Task: In Heading Arial with underline. Font size of heading  '18'Font style of data Calibri. Font size of data  9Alignment of headline & data Align center. Fill color in heading,  RedFont color of data Black Apply border in Data No BorderIn the sheet  Attendance Sheet for Weekly Assessmentbook
Action: Mouse moved to (235, 165)
Screenshot: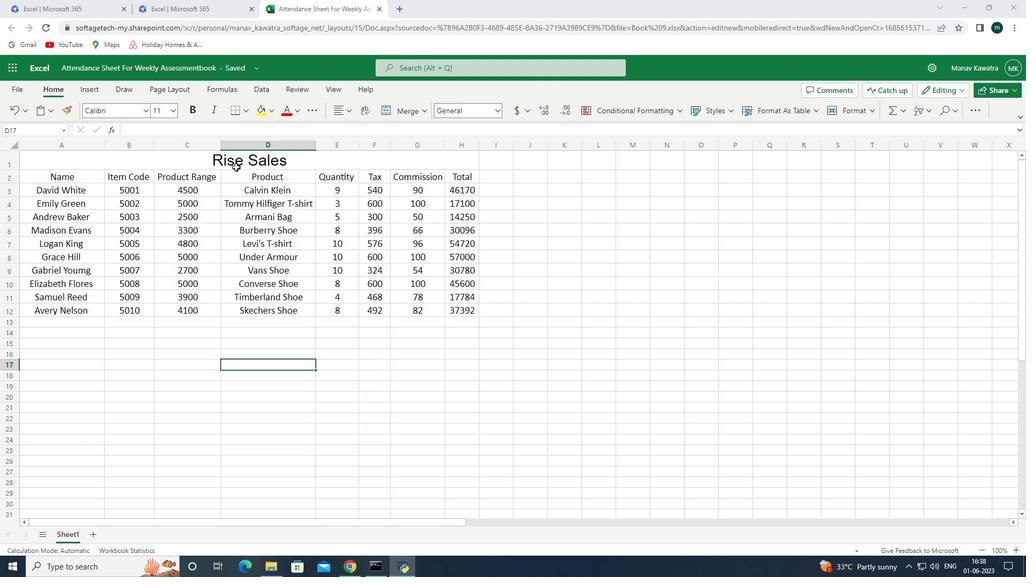 
Action: Mouse pressed left at (235, 165)
Screenshot: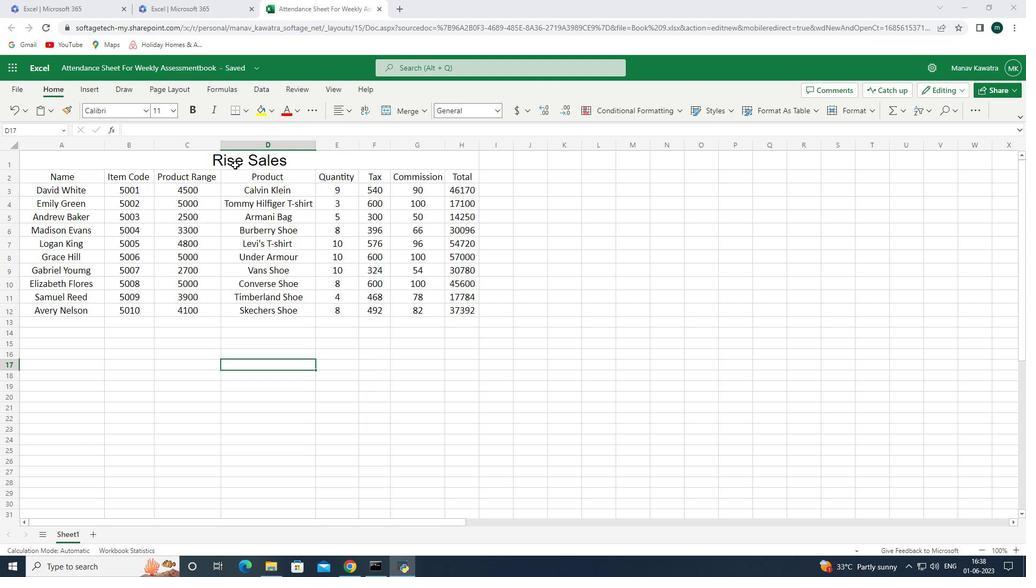 
Action: Mouse moved to (174, 113)
Screenshot: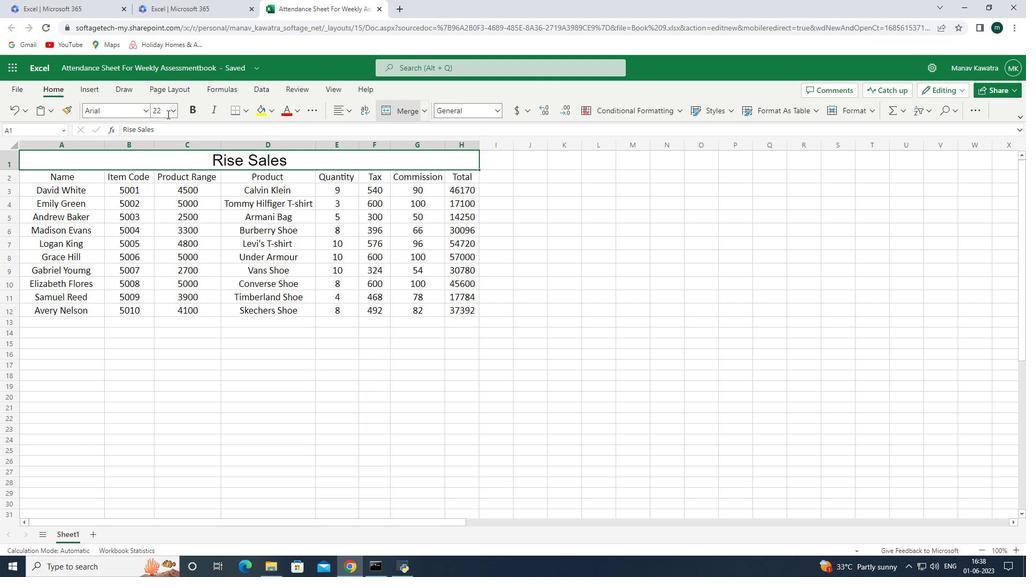 
Action: Mouse pressed left at (174, 113)
Screenshot: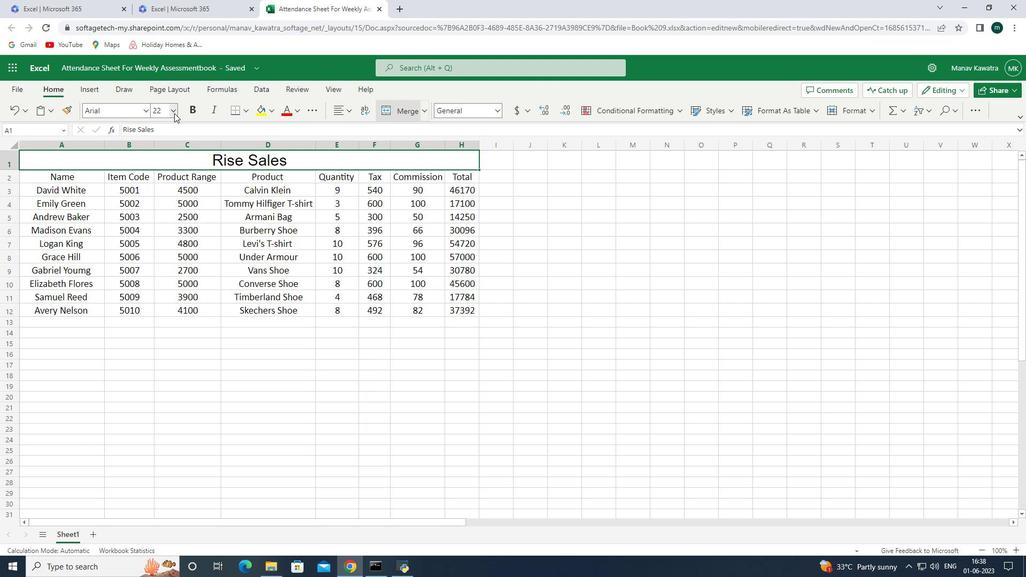 
Action: Mouse moved to (172, 246)
Screenshot: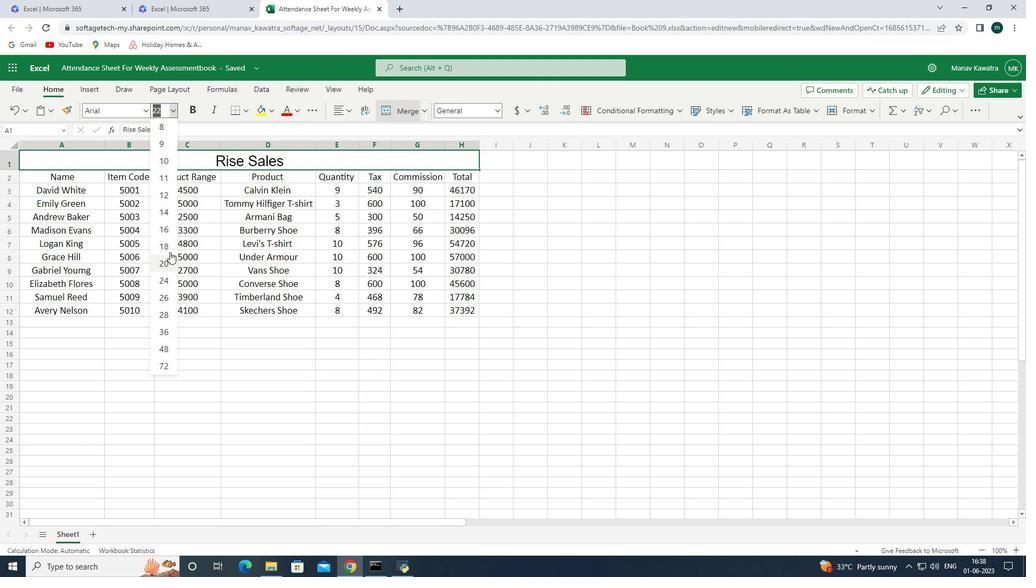 
Action: Mouse pressed left at (172, 246)
Screenshot: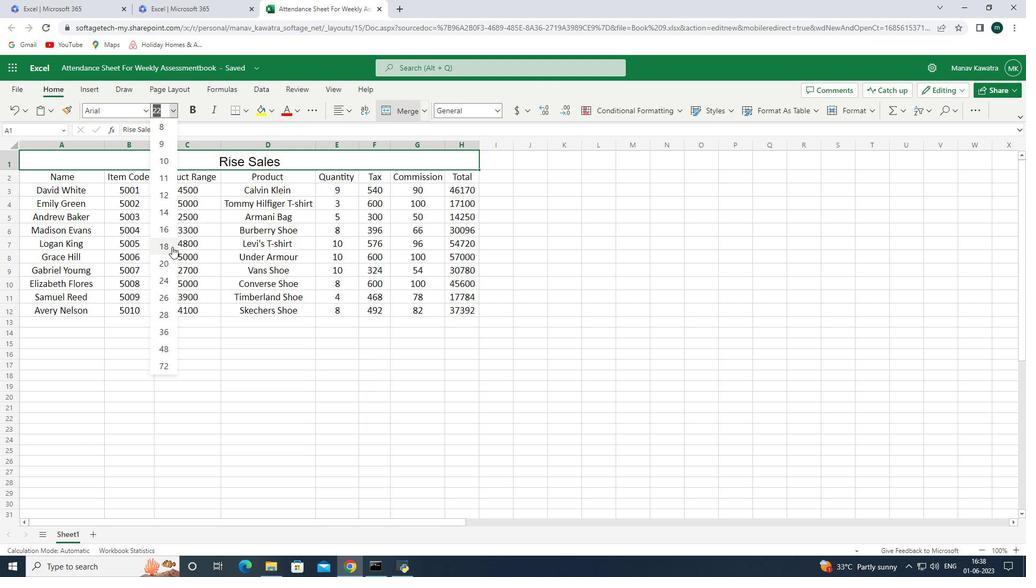 
Action: Mouse moved to (316, 105)
Screenshot: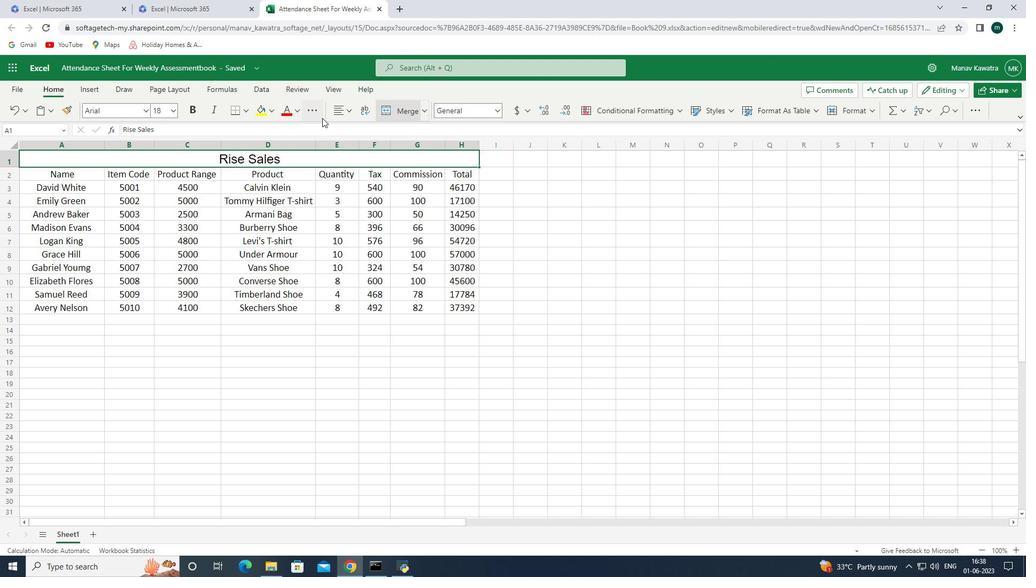
Action: Mouse pressed left at (316, 105)
Screenshot: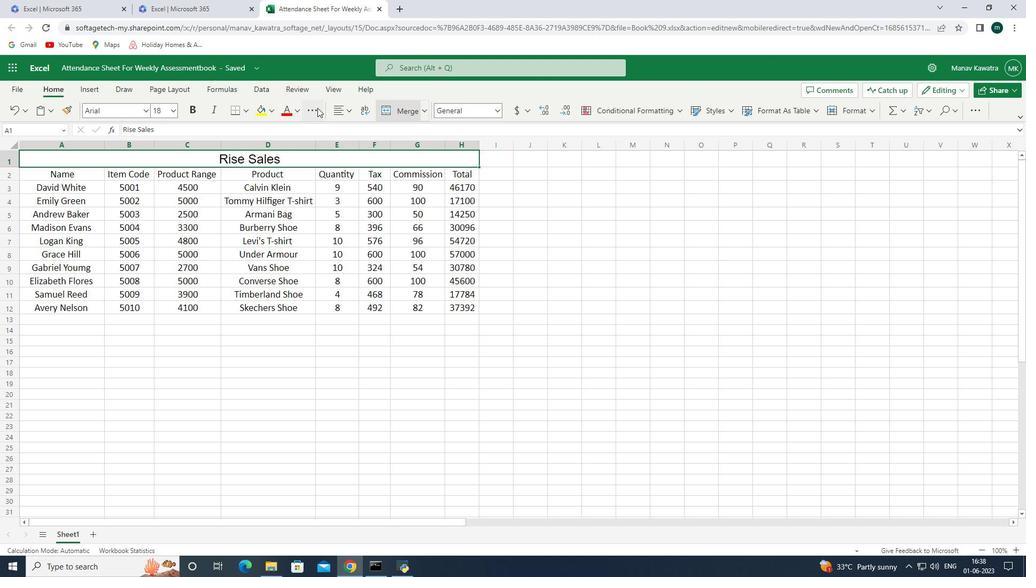 
Action: Mouse moved to (335, 183)
Screenshot: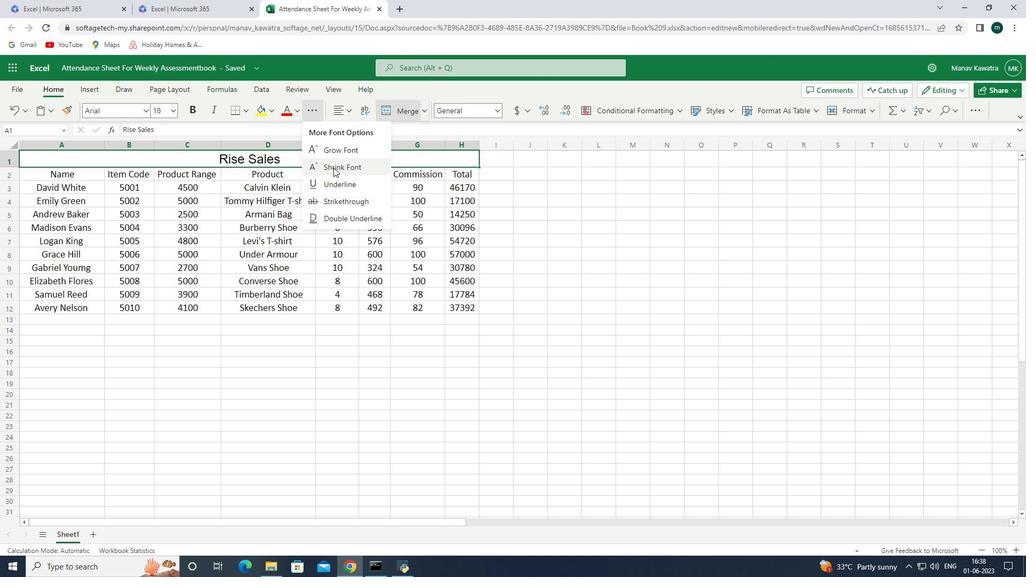 
Action: Mouse pressed left at (335, 183)
Screenshot: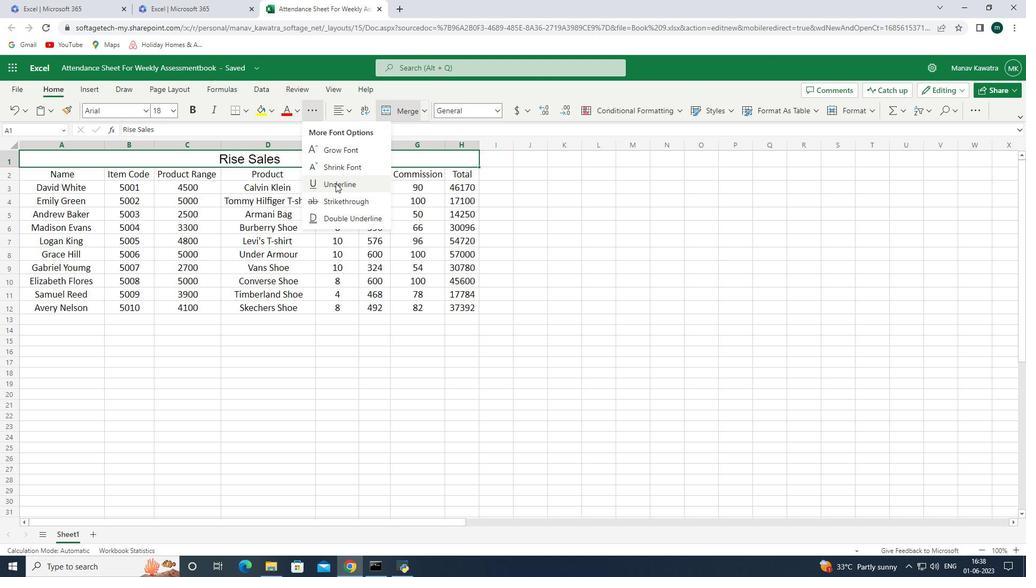 
Action: Mouse moved to (87, 175)
Screenshot: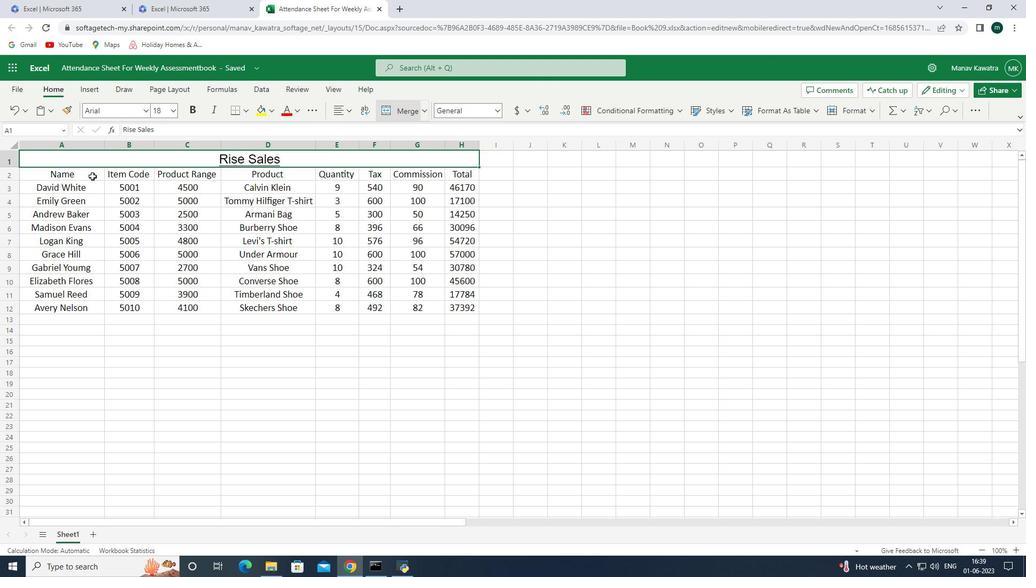 
Action: Mouse pressed left at (87, 175)
Screenshot: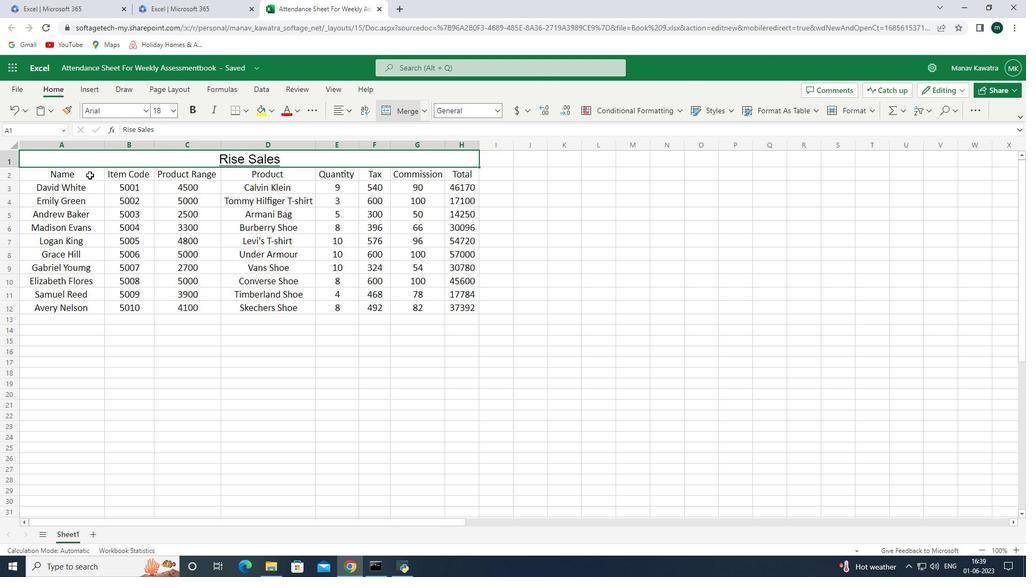
Action: Mouse moved to (547, 262)
Screenshot: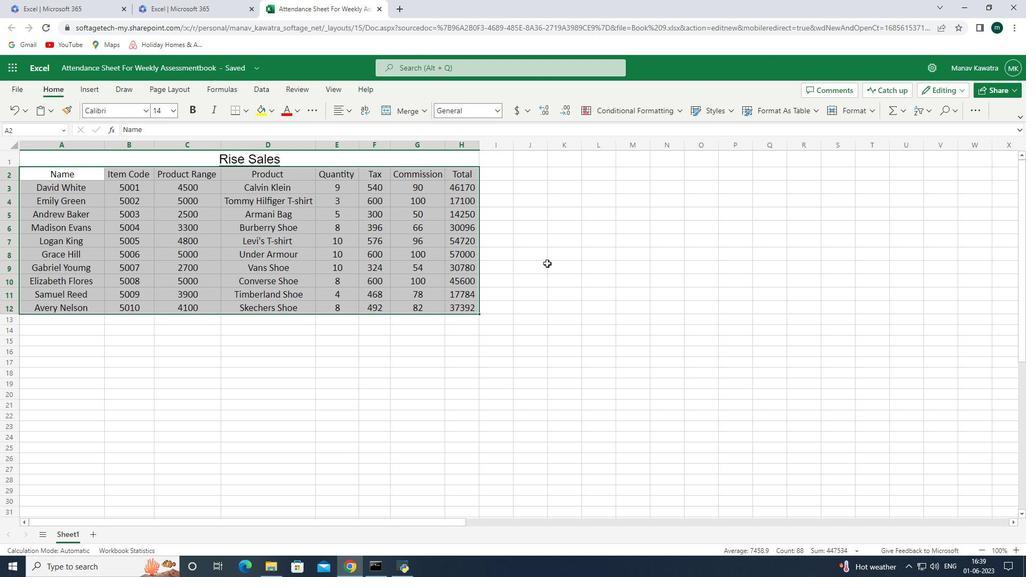 
Action: Mouse pressed left at (547, 262)
Screenshot: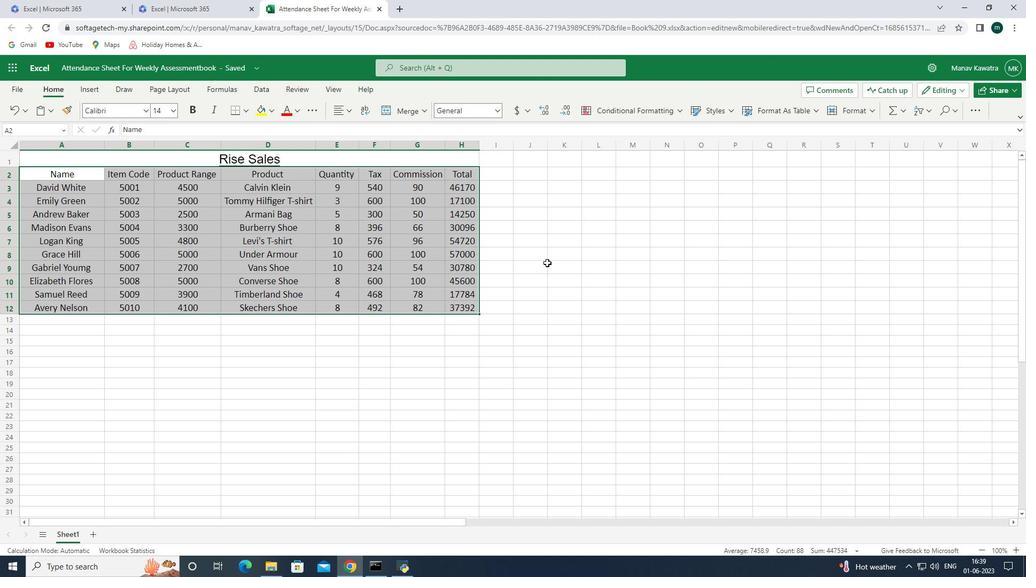 
Action: Mouse moved to (76, 169)
Screenshot: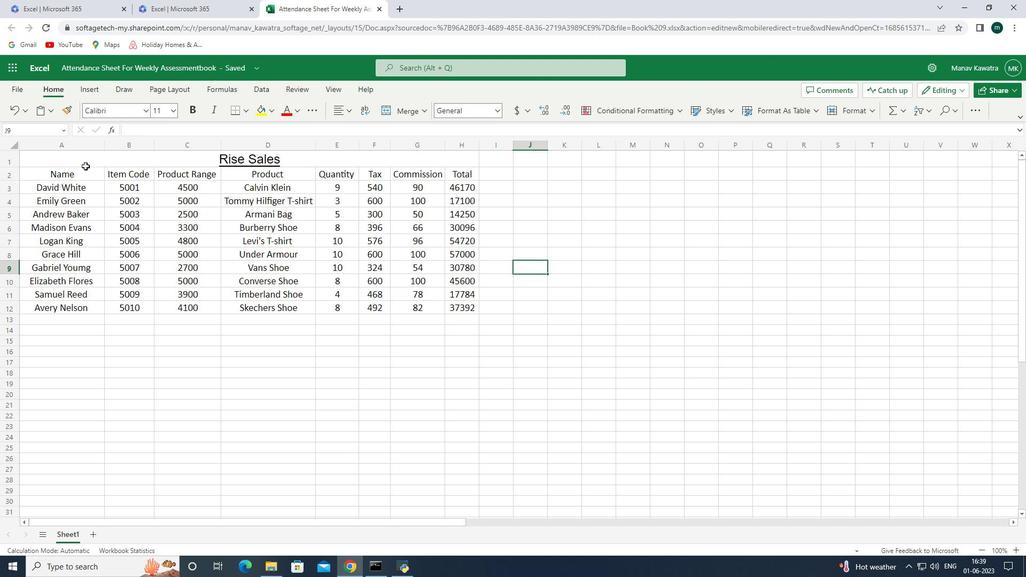 
Action: Mouse pressed left at (76, 169)
Screenshot: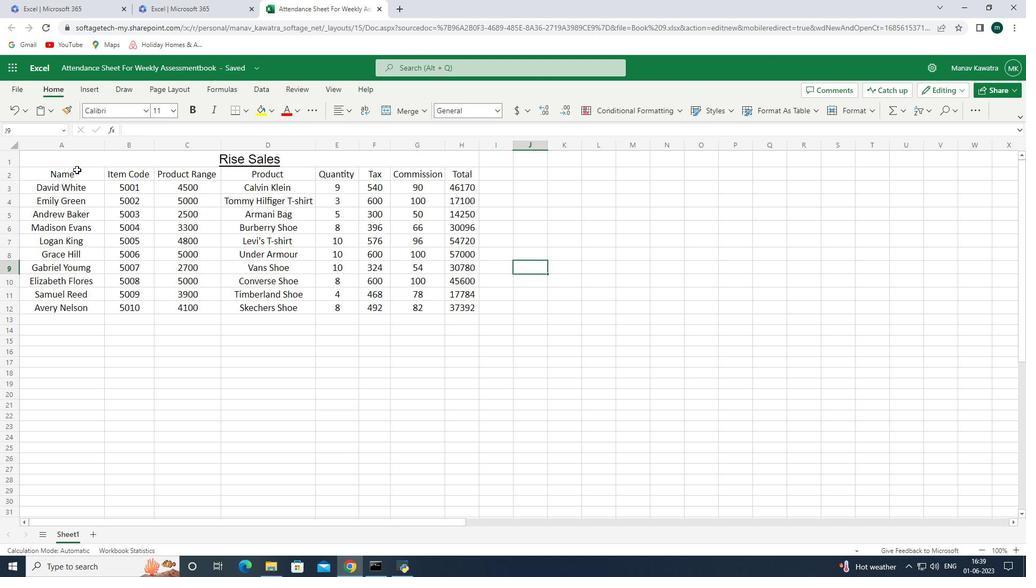 
Action: Mouse moved to (171, 110)
Screenshot: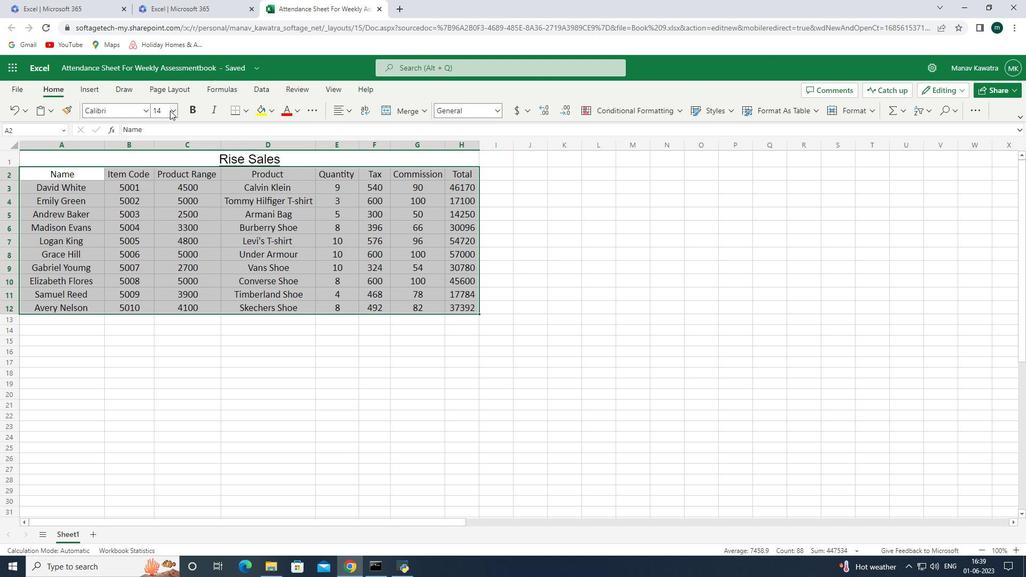 
Action: Mouse pressed left at (171, 110)
Screenshot: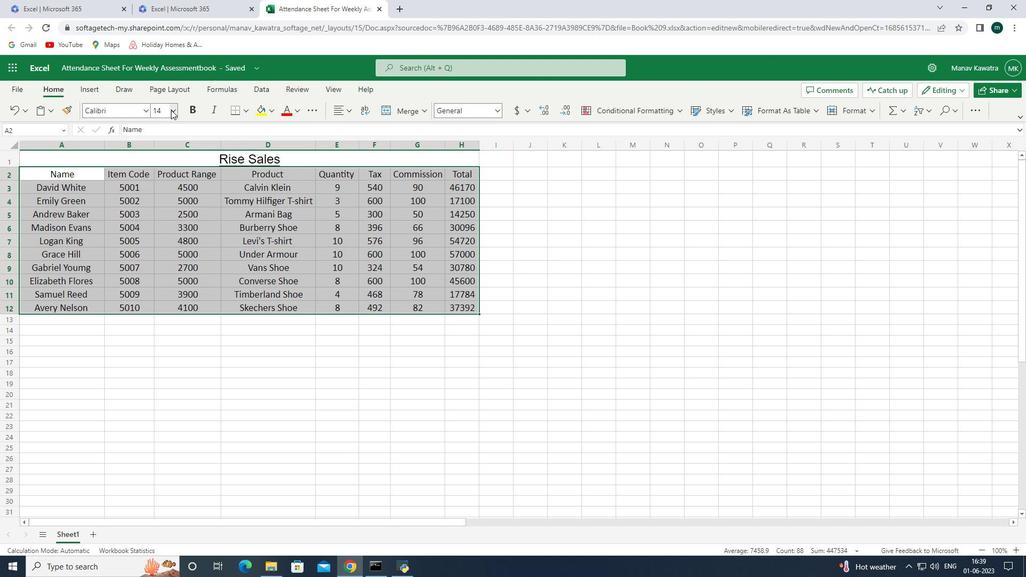 
Action: Mouse moved to (164, 142)
Screenshot: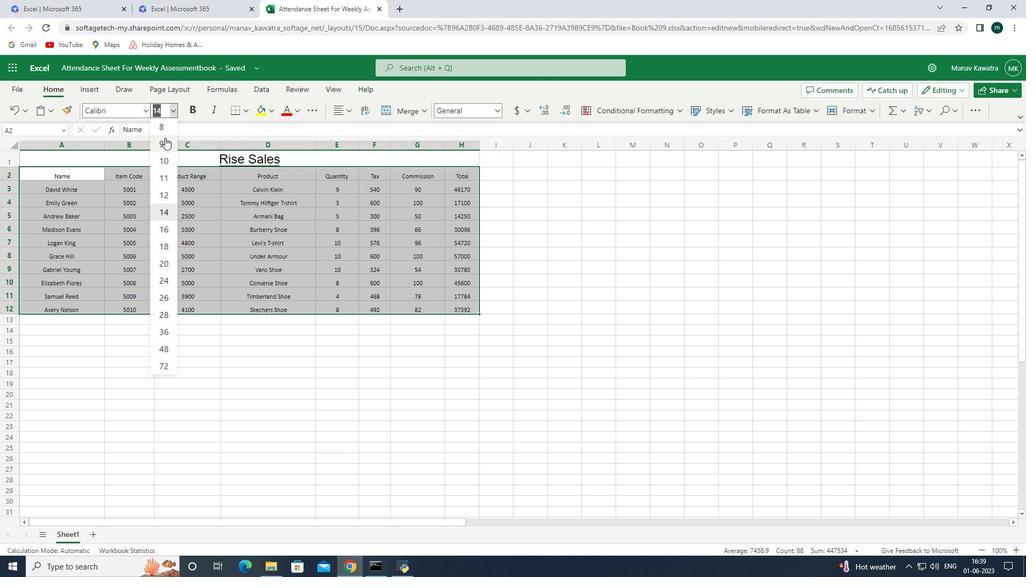 
Action: Mouse pressed left at (164, 142)
Screenshot: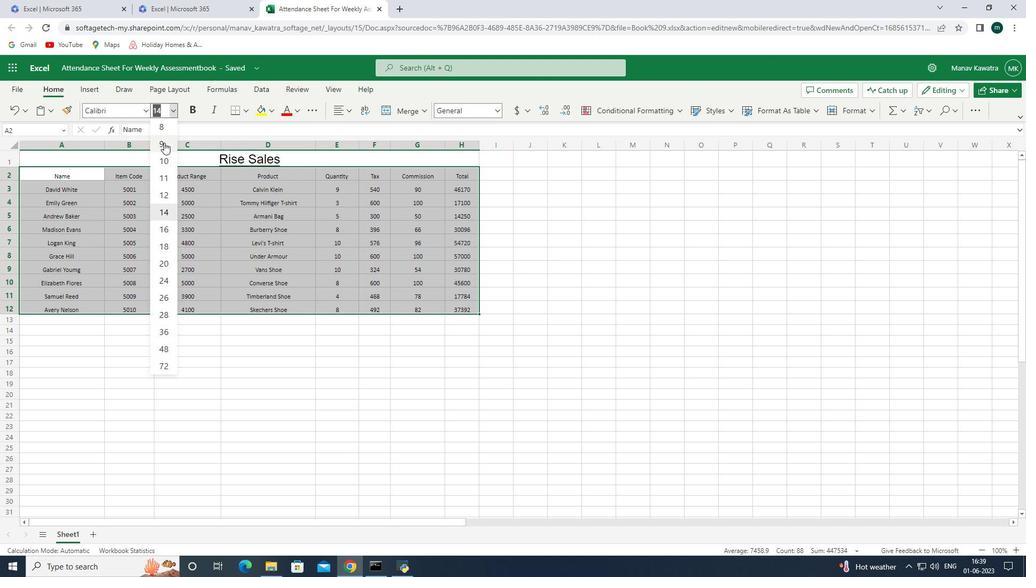 
Action: Mouse moved to (188, 154)
Screenshot: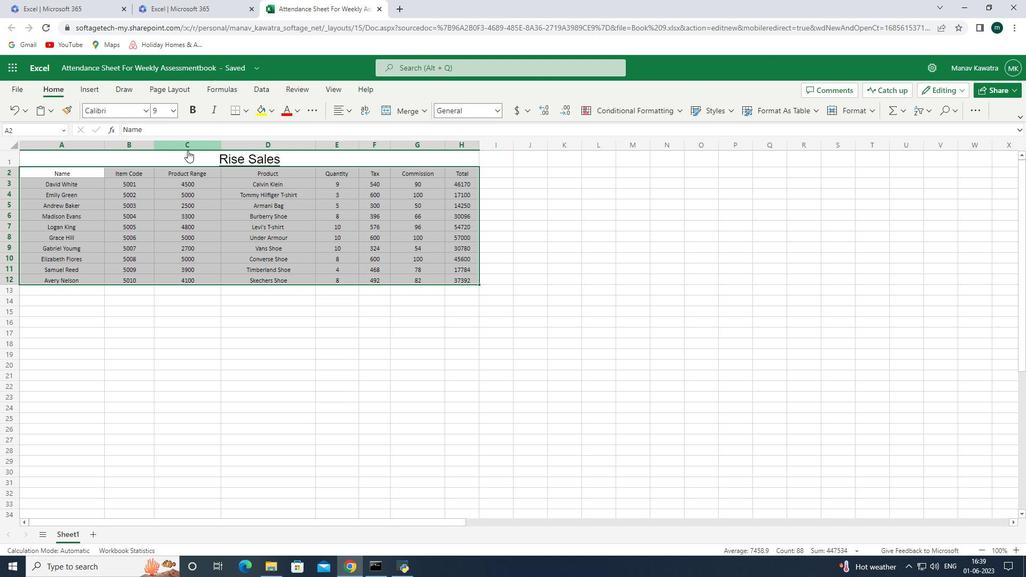 
Action: Mouse pressed left at (188, 154)
Screenshot: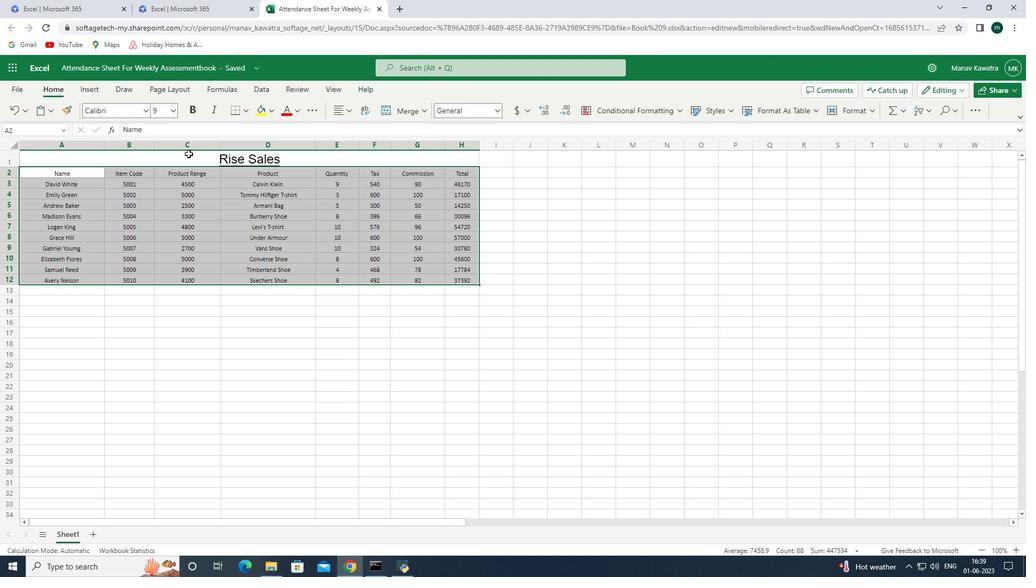 
Action: Mouse moved to (298, 110)
Screenshot: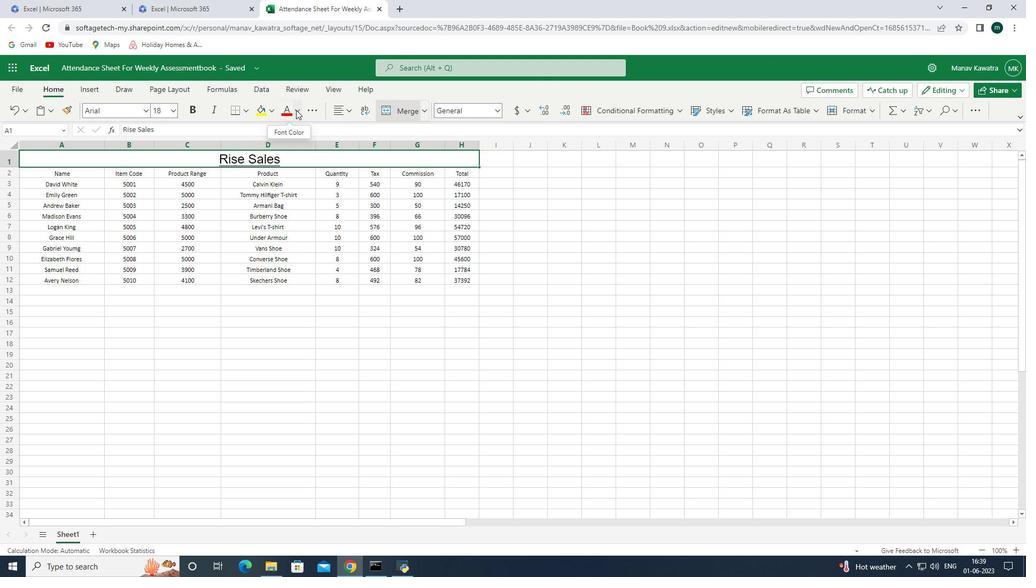 
Action: Mouse pressed left at (298, 110)
Screenshot: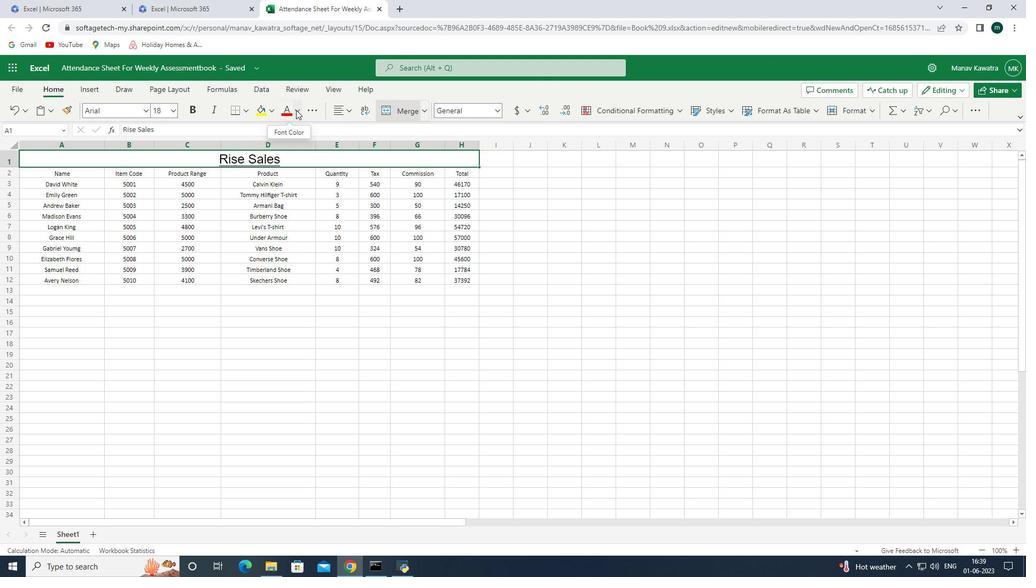 
Action: Mouse moved to (301, 288)
Screenshot: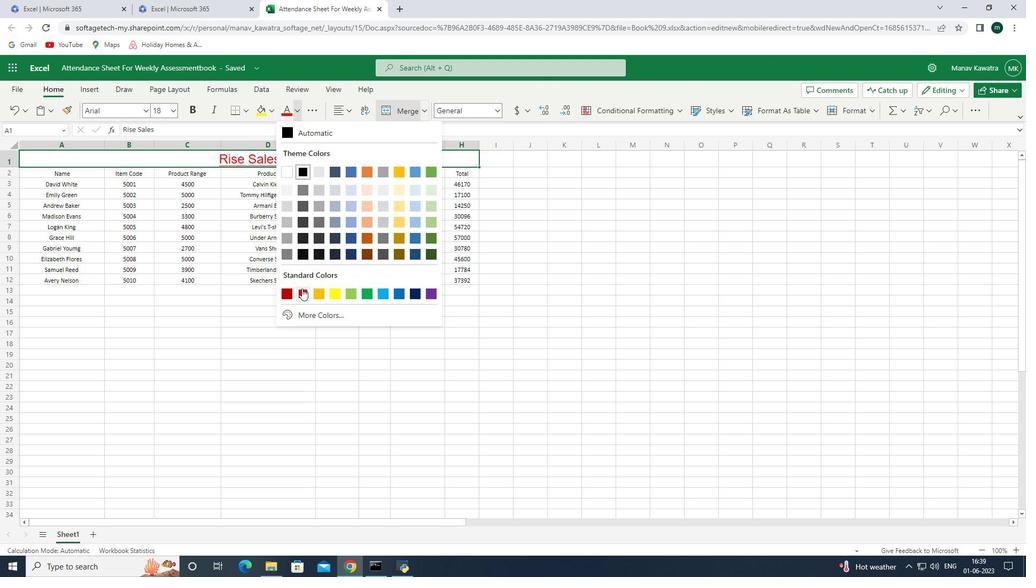 
Action: Mouse pressed left at (301, 288)
Screenshot: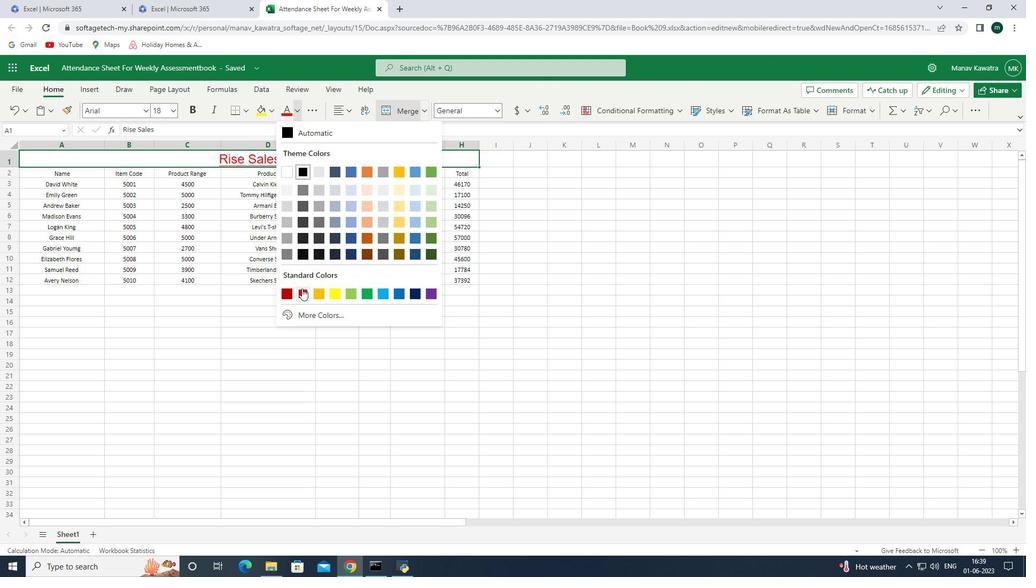 
Action: Mouse moved to (91, 160)
Screenshot: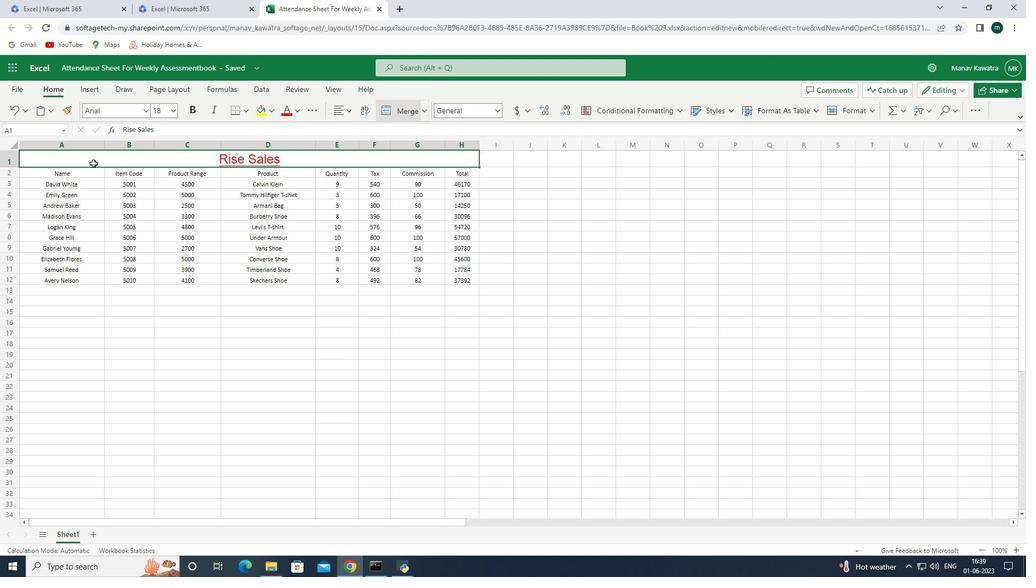
Action: Mouse pressed left at (91, 160)
Screenshot: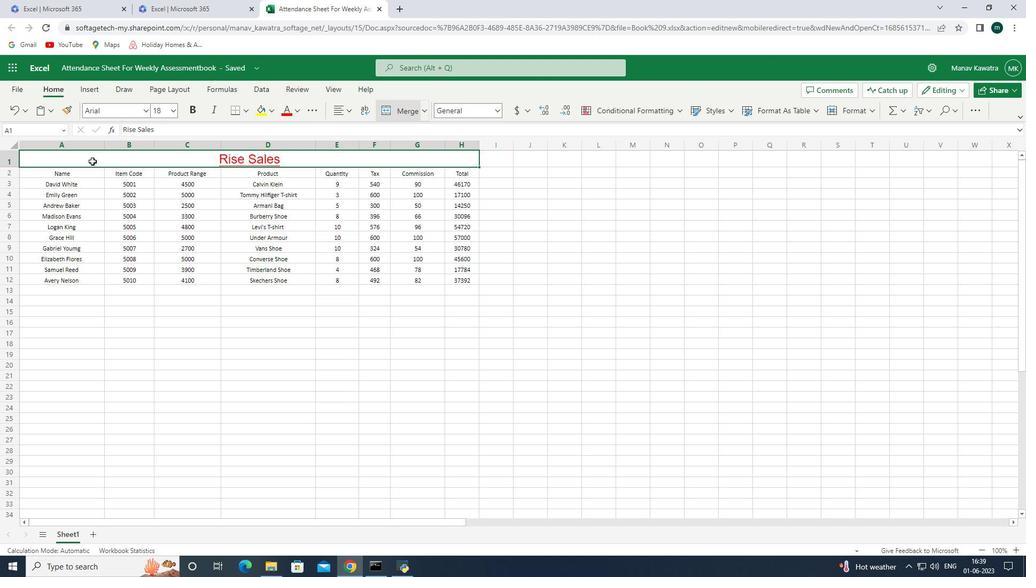 
Action: Mouse moved to (245, 110)
Screenshot: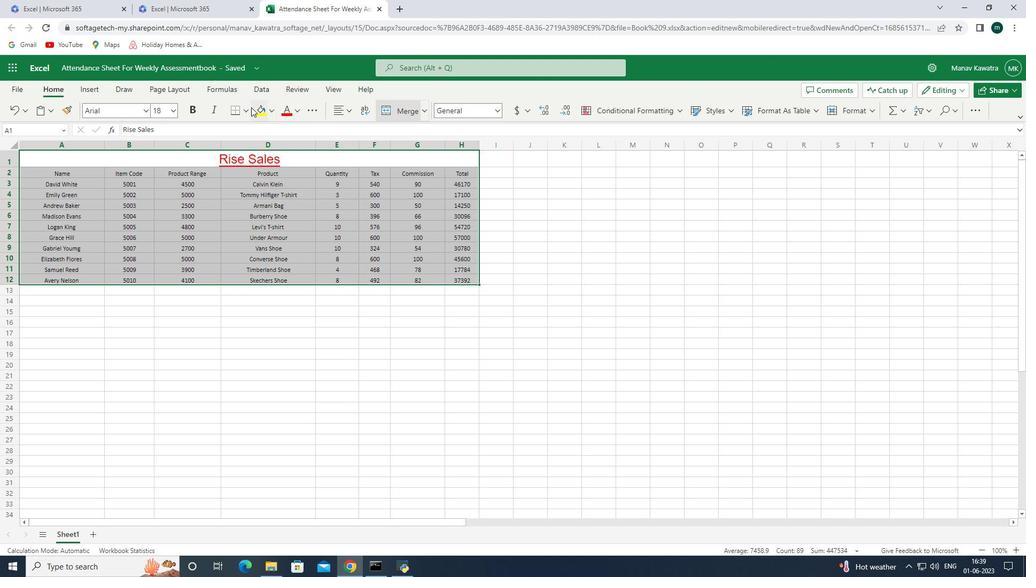 
Action: Mouse pressed left at (245, 110)
Screenshot: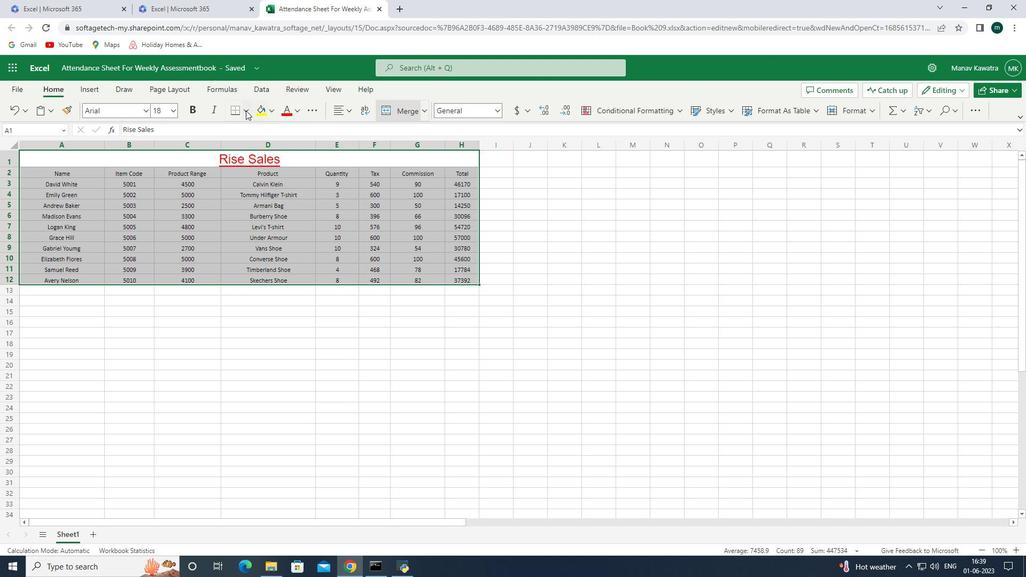 
Action: Mouse moved to (277, 160)
Screenshot: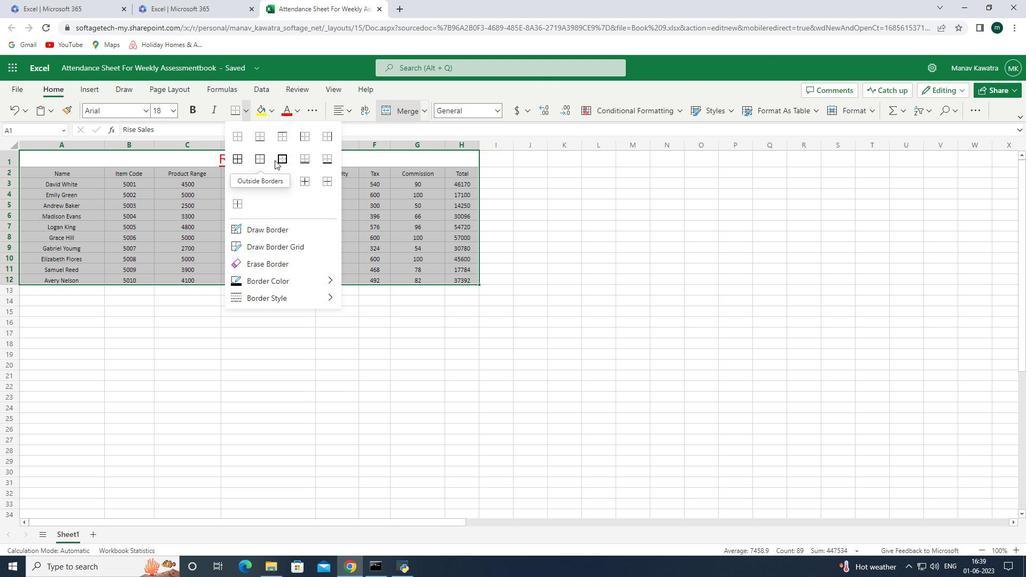 
Action: Mouse pressed left at (277, 160)
Screenshot: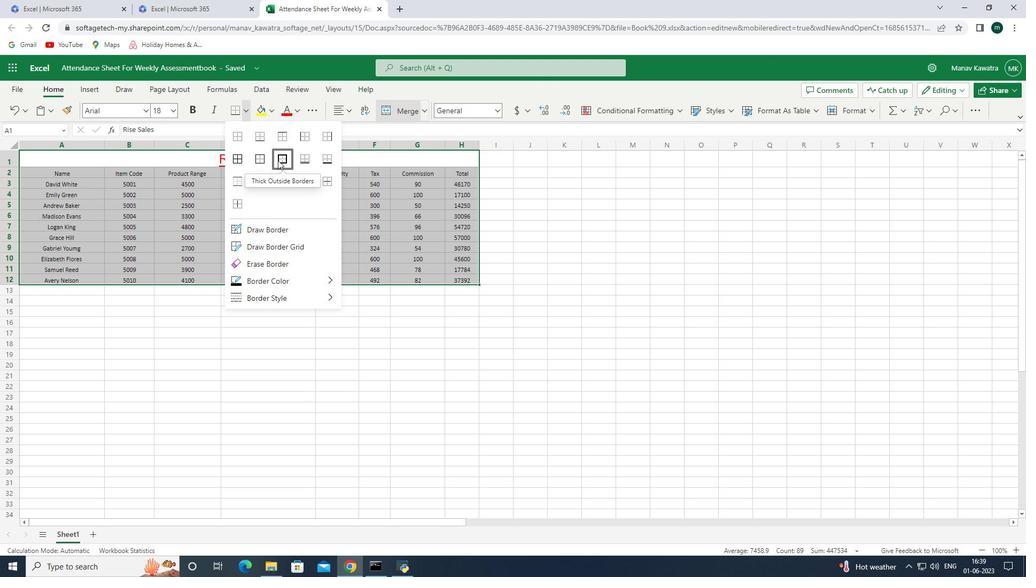 
Action: Mouse moved to (143, 321)
Screenshot: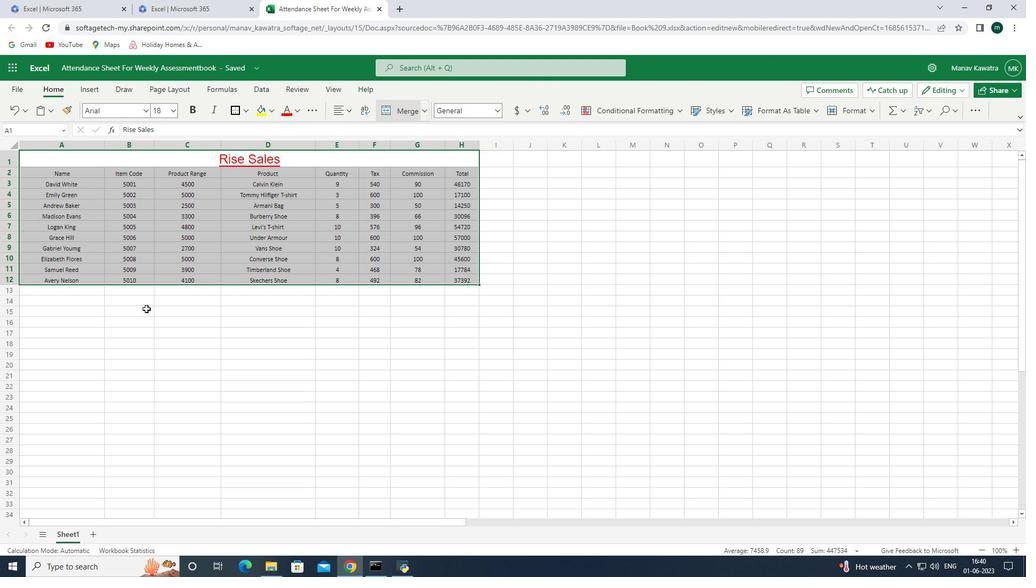 
Action: Mouse pressed left at (143, 321)
Screenshot: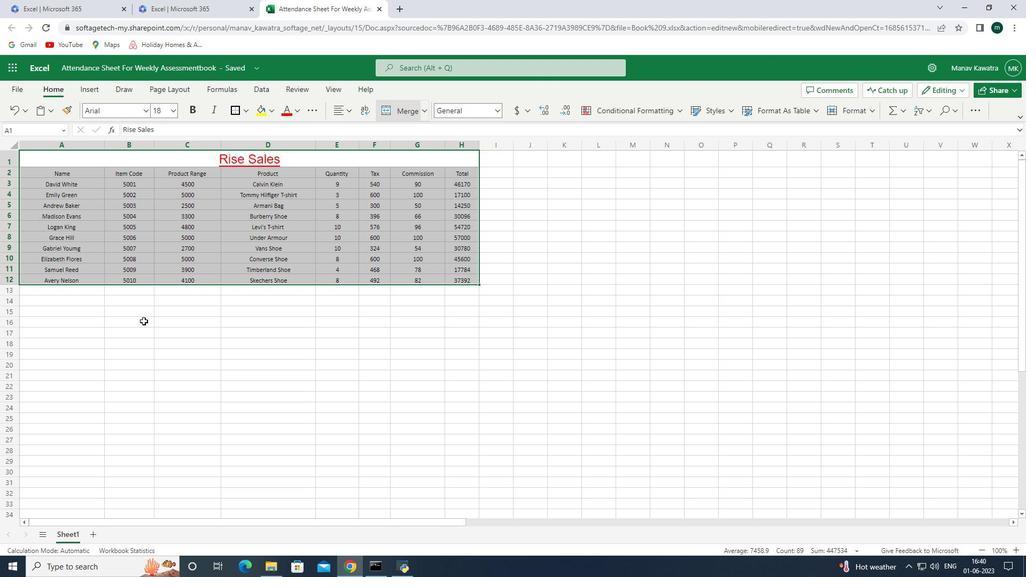 
Action: Mouse moved to (144, 317)
Screenshot: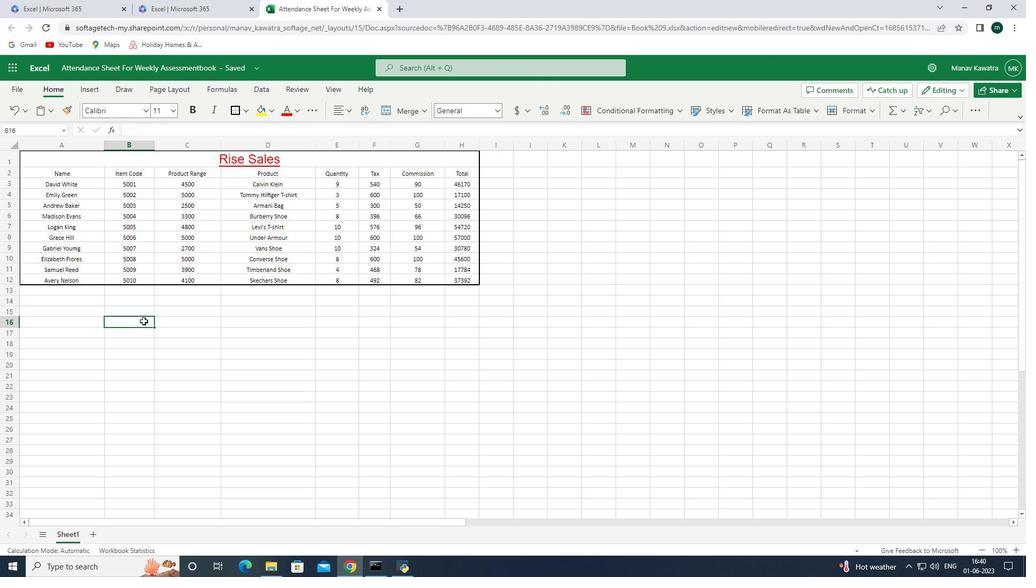 
Action: Key pressed ctrl+S
Screenshot: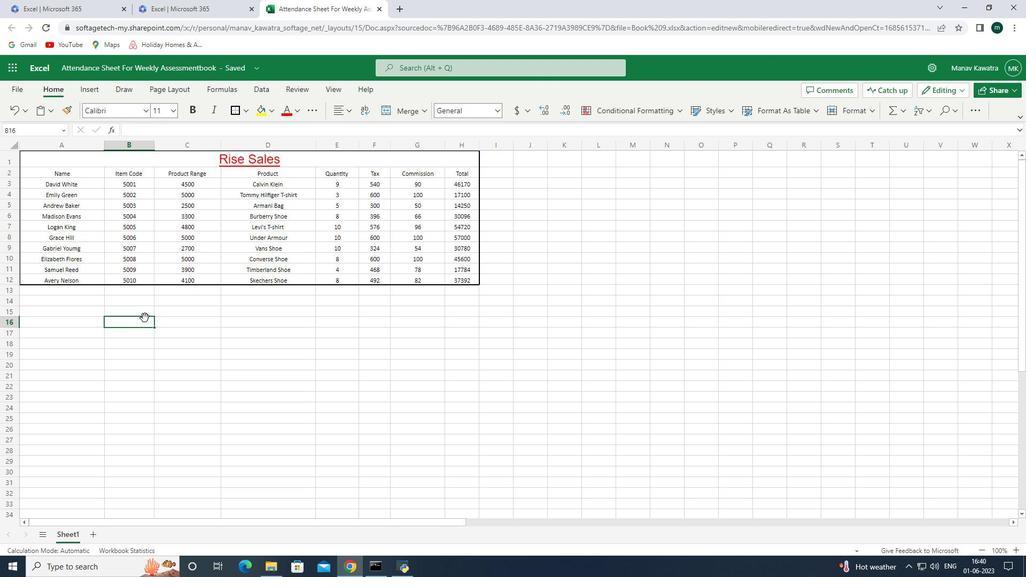 
Action: Mouse moved to (436, 451)
Screenshot: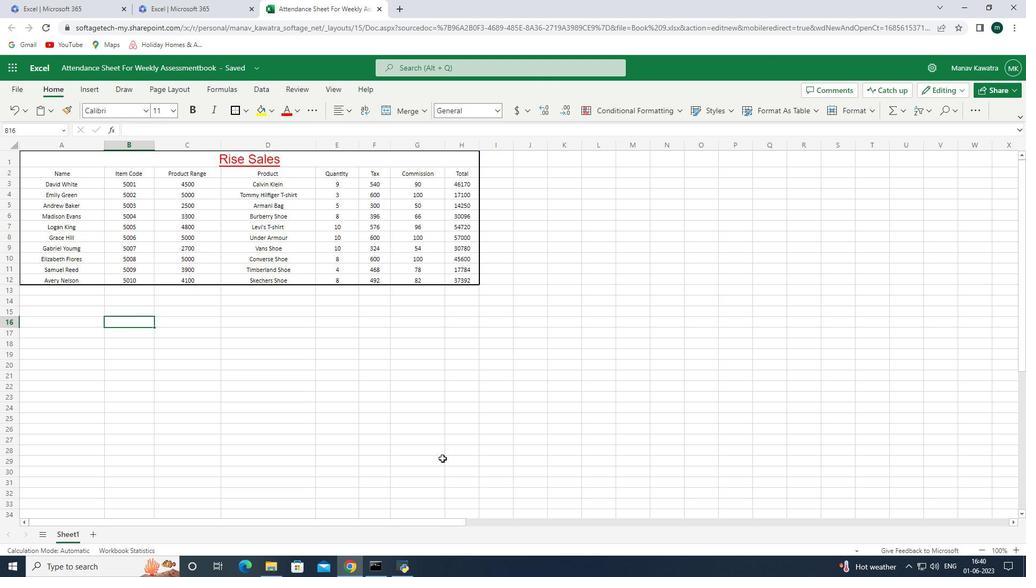 
